 Task: Use East Ender Medium Effect in this video Movie B.mp4
Action: Mouse moved to (333, 33)
Screenshot: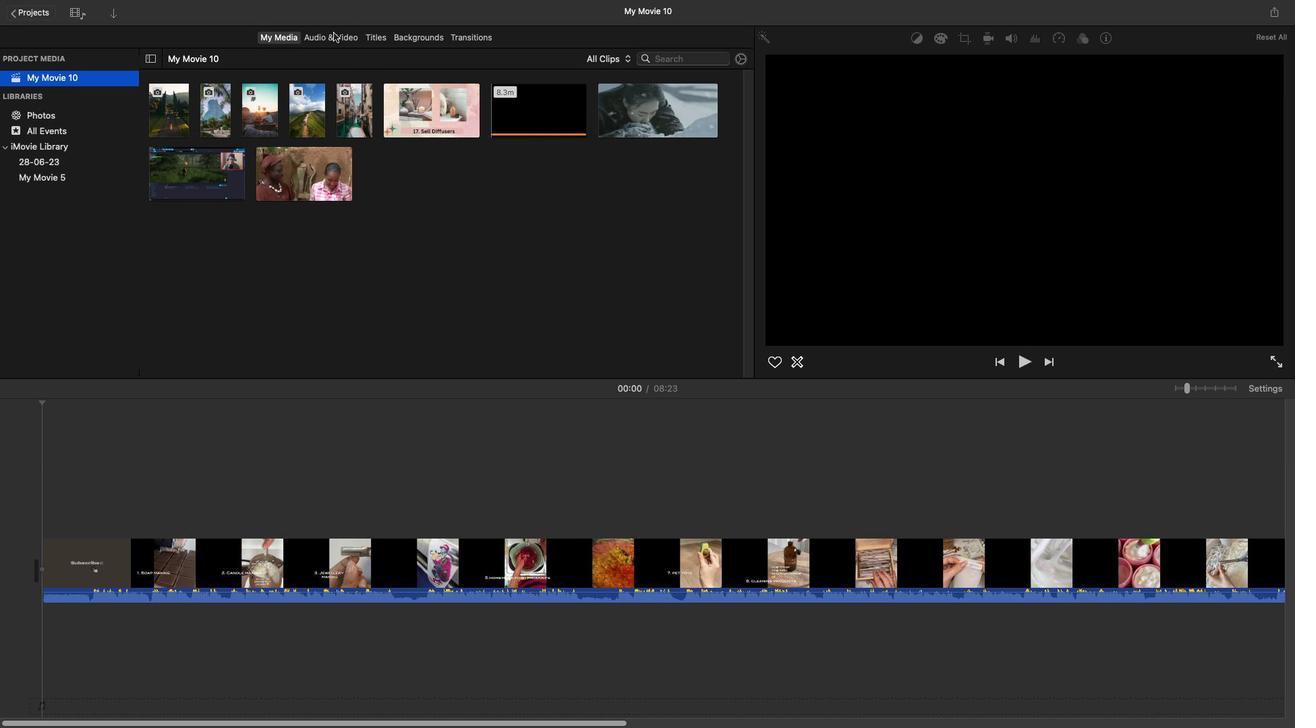 
Action: Mouse pressed left at (333, 33)
Screenshot: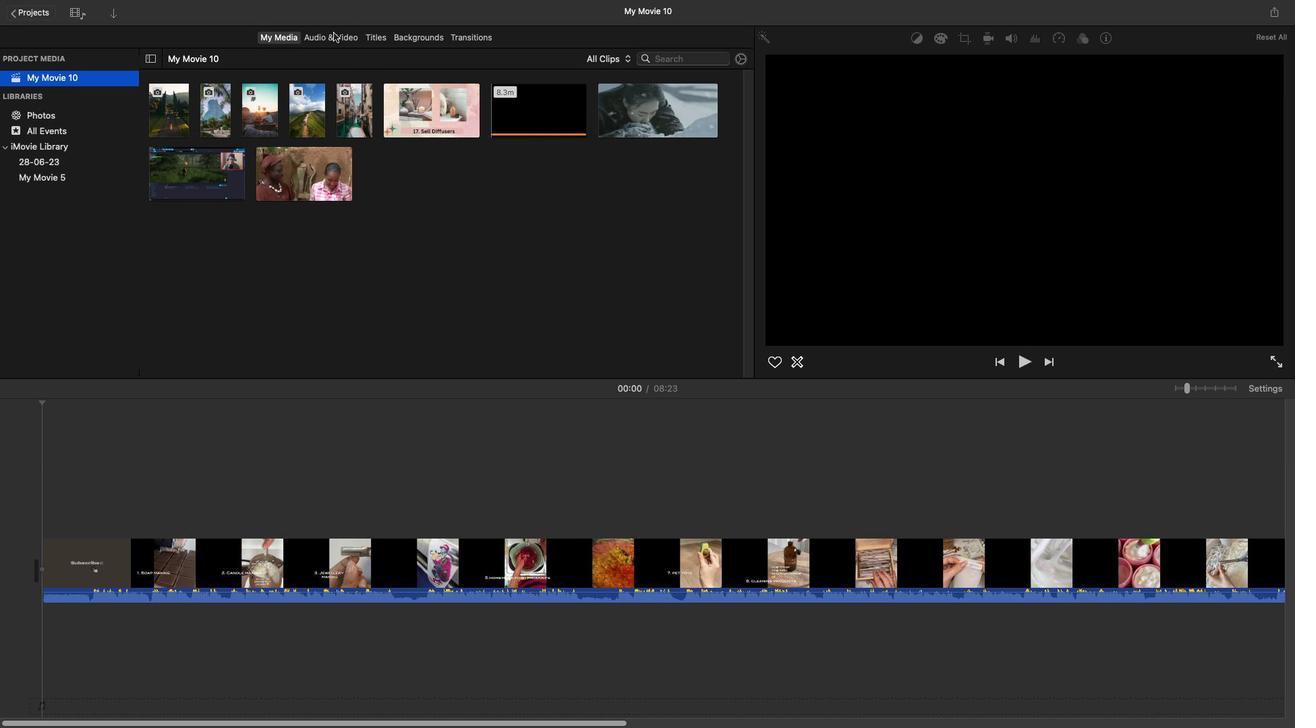 
Action: Mouse moved to (207, 206)
Screenshot: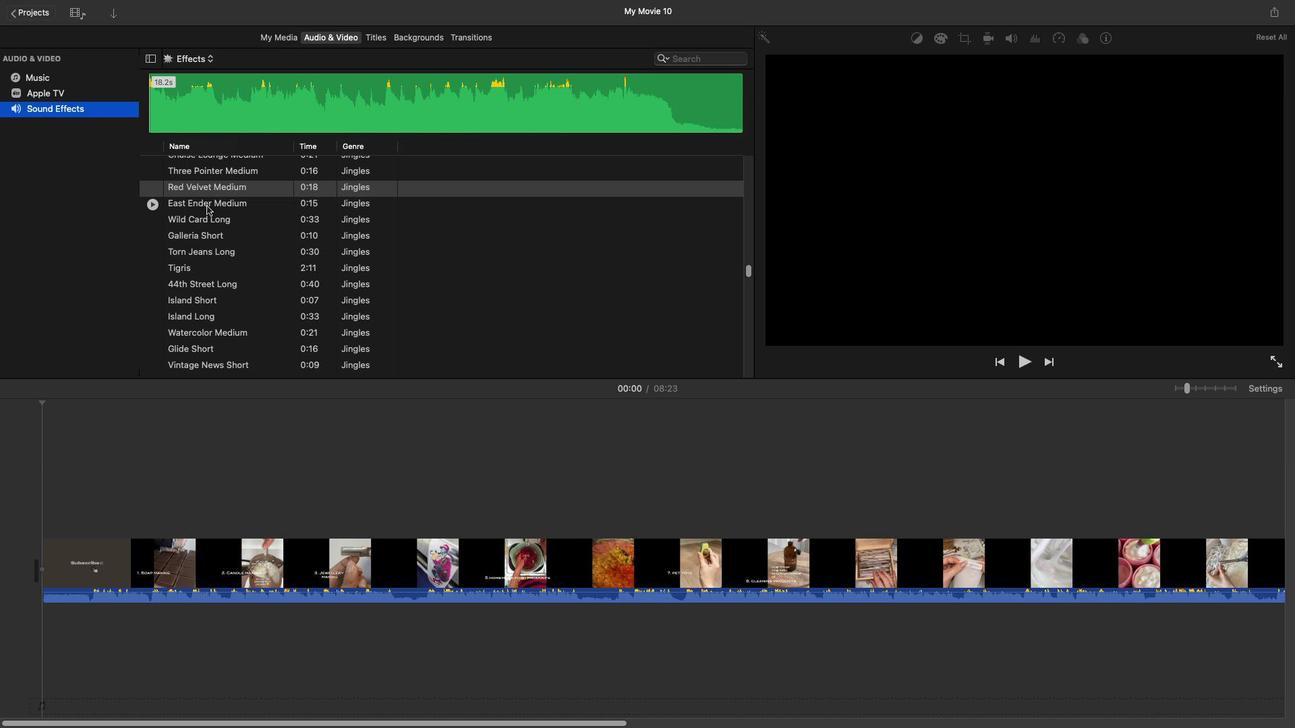 
Action: Mouse pressed left at (207, 206)
Screenshot: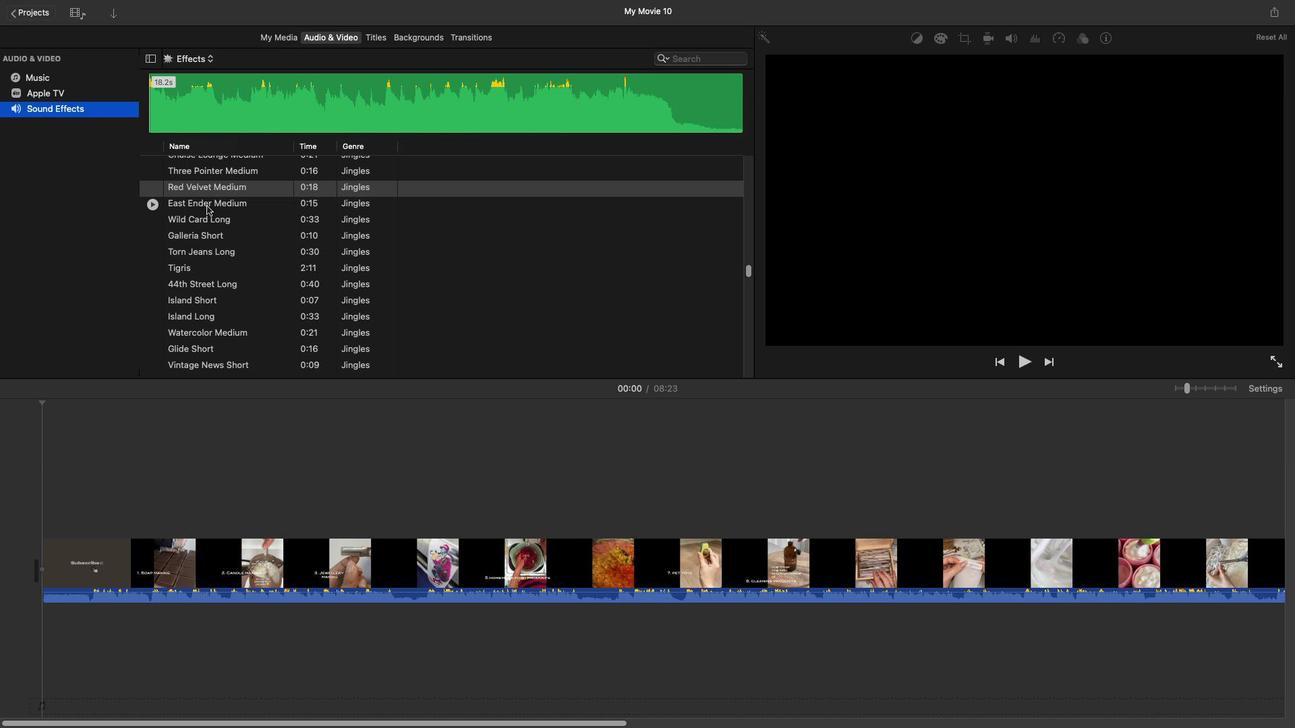 
Action: Mouse pressed left at (207, 206)
Screenshot: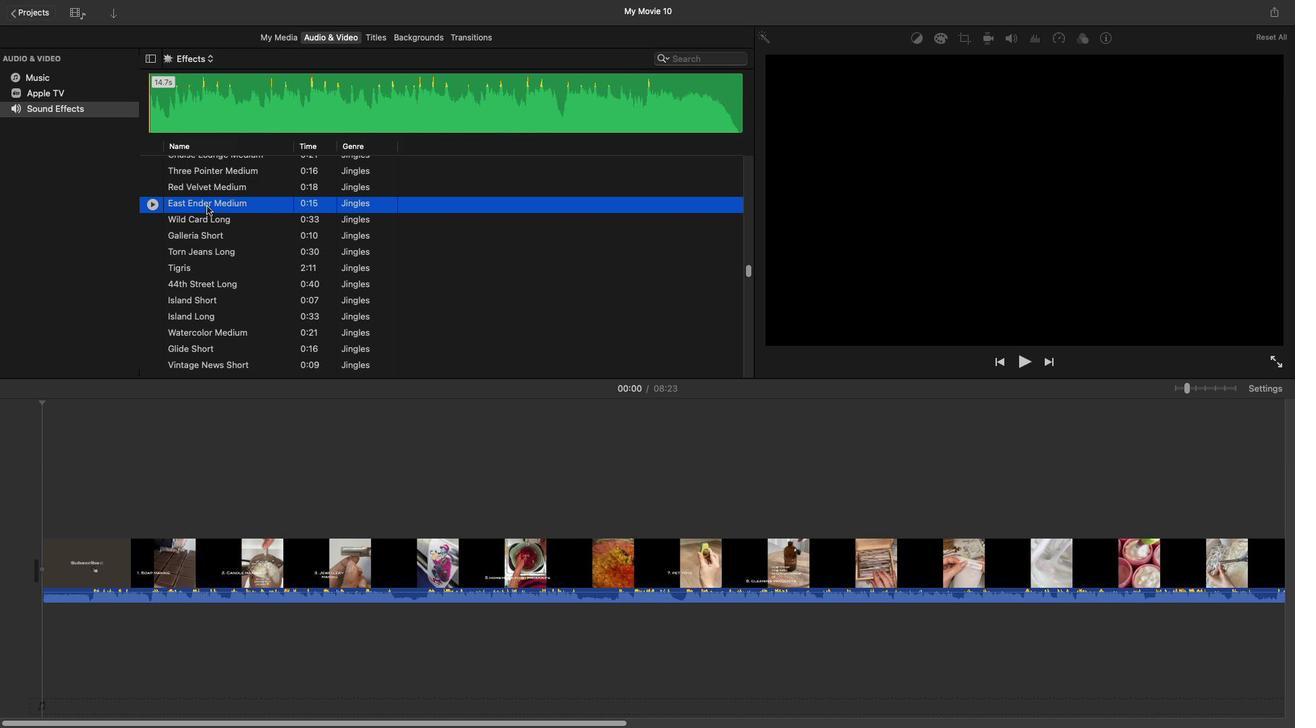 
Action: Mouse moved to (39, 645)
Screenshot: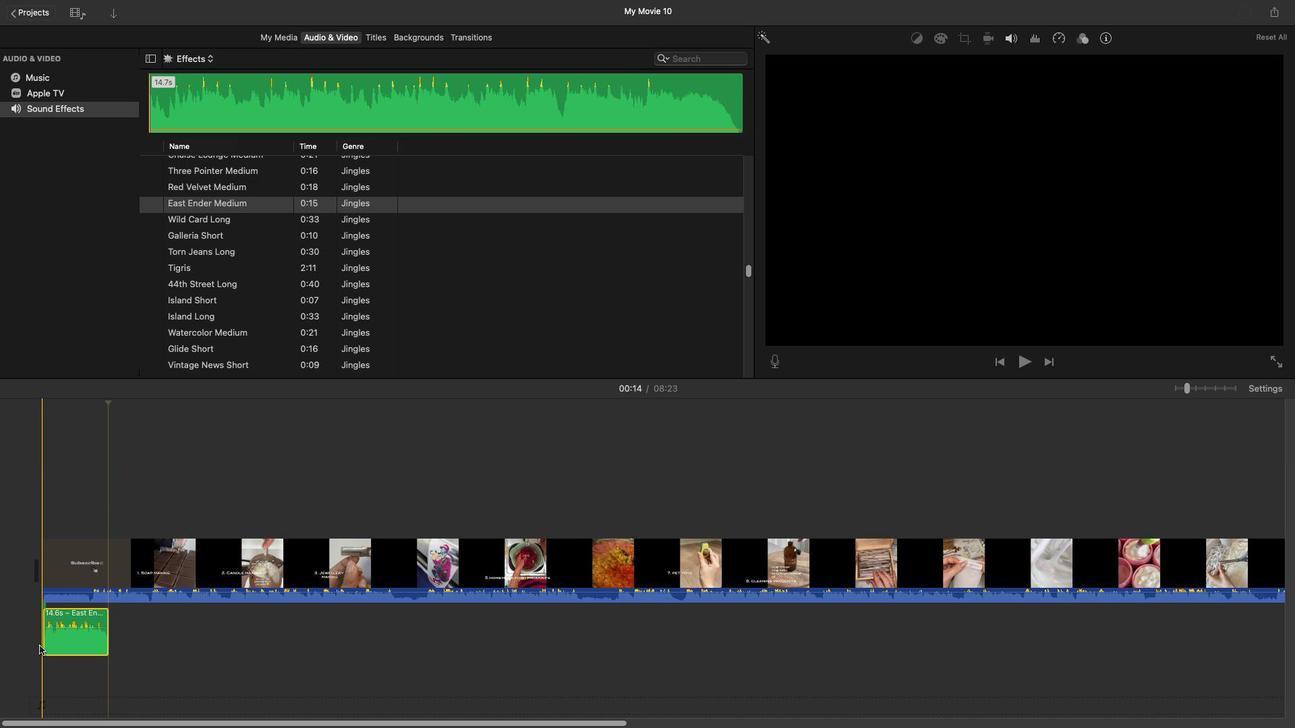 
